Task: Use the formula "PRODUCT" in spreadsheet "Project portfolio".
Action: Mouse moved to (103, 79)
Screenshot: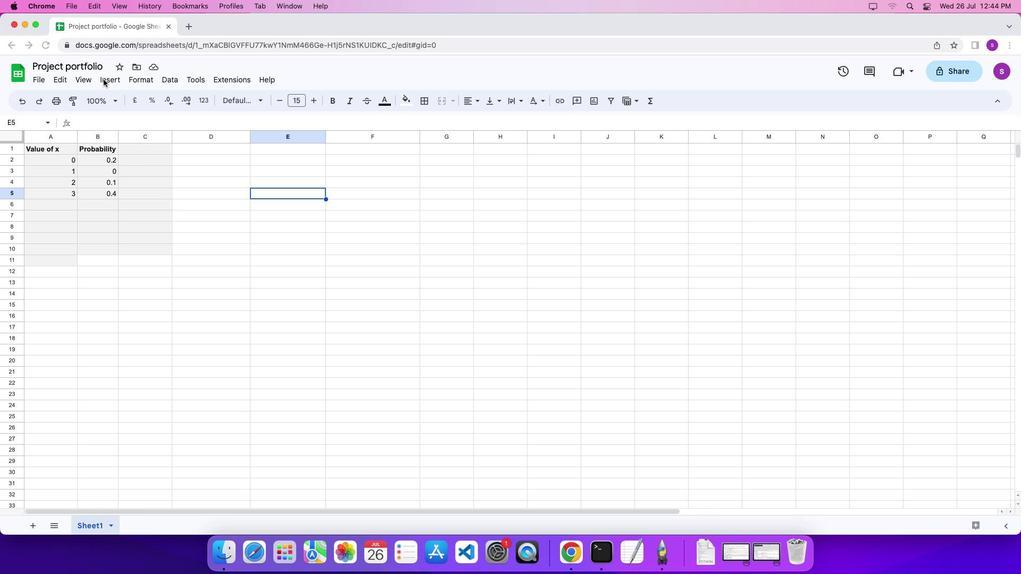 
Action: Mouse pressed left at (103, 79)
Screenshot: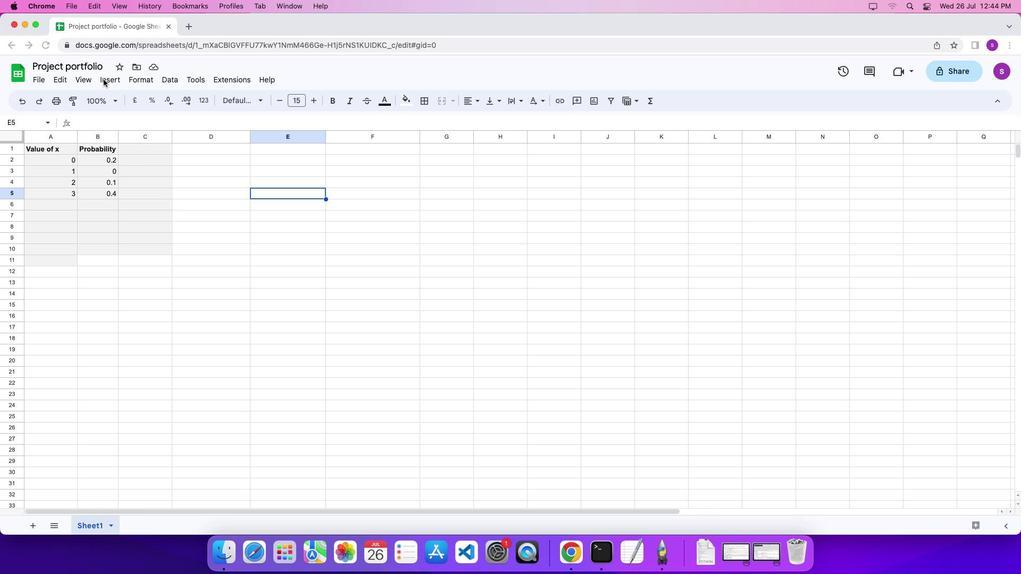 
Action: Mouse moved to (110, 78)
Screenshot: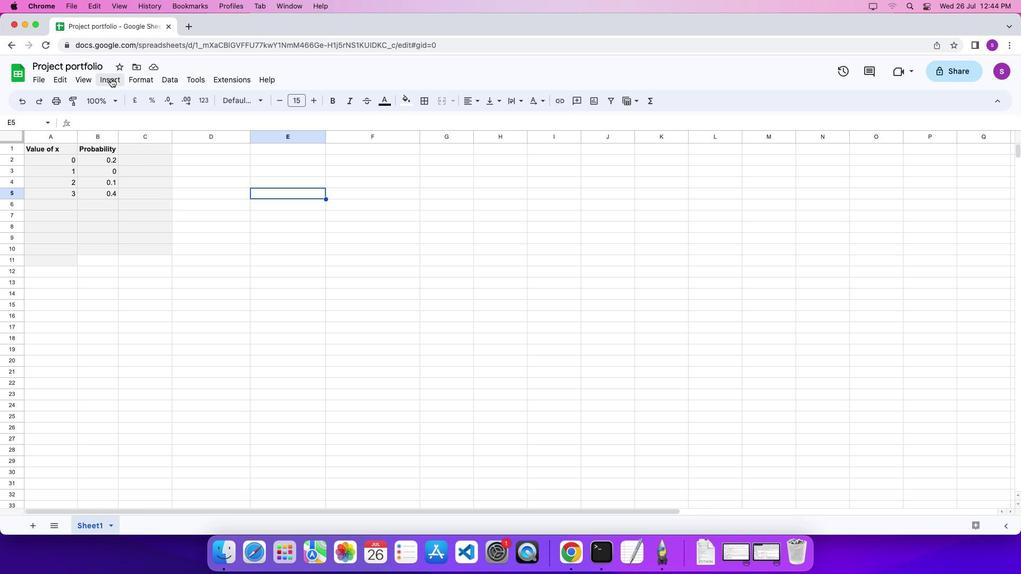 
Action: Mouse pressed left at (110, 78)
Screenshot: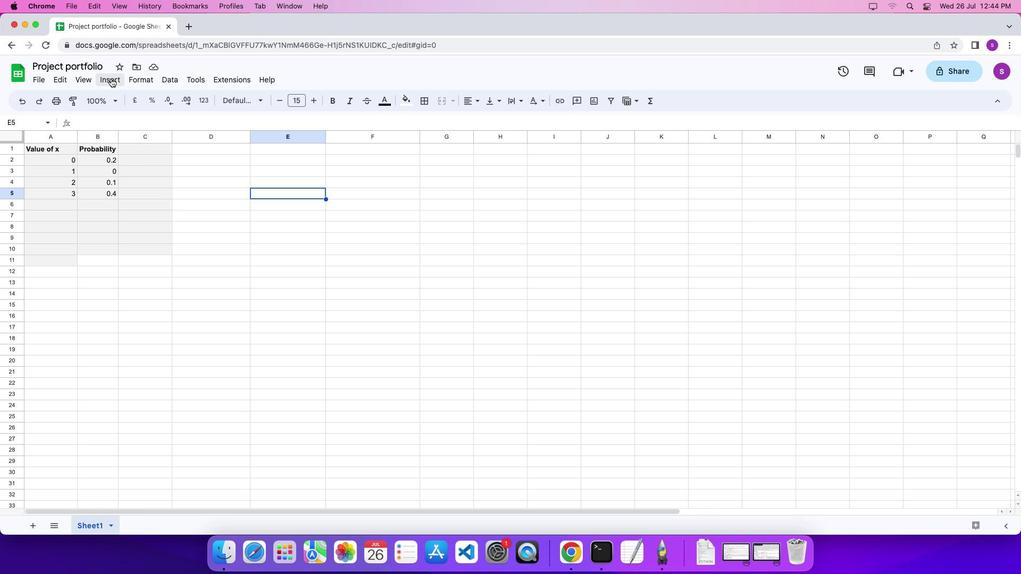 
Action: Mouse moved to (470, 508)
Screenshot: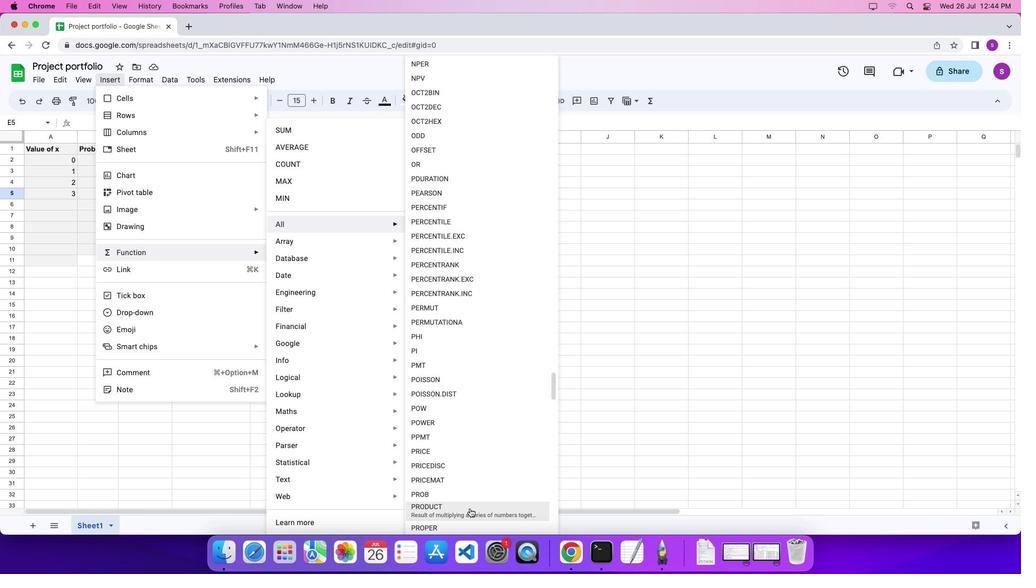 
Action: Mouse pressed left at (470, 508)
Screenshot: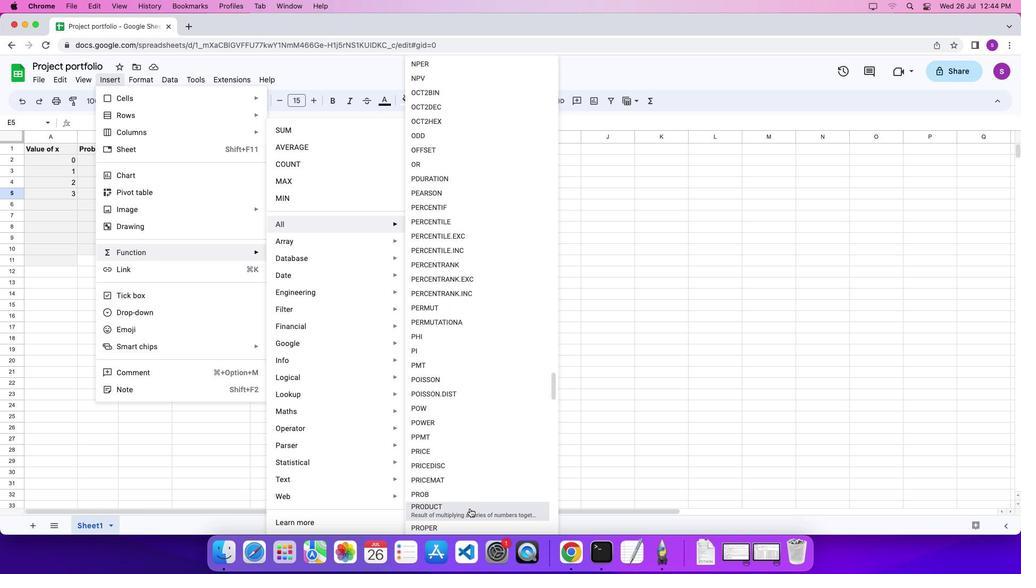 
Action: Mouse moved to (64, 159)
Screenshot: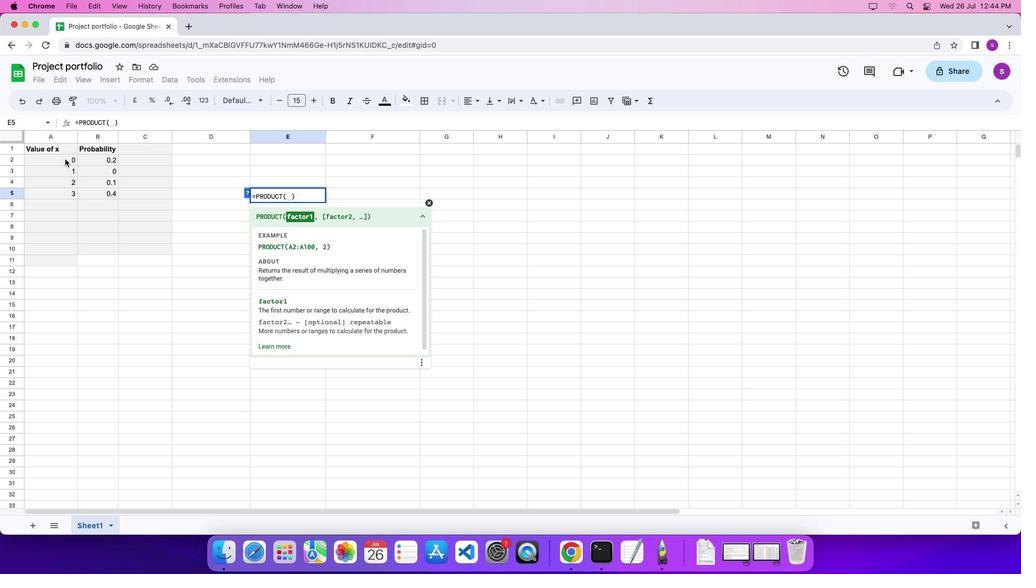 
Action: Mouse pressed left at (64, 159)
Screenshot: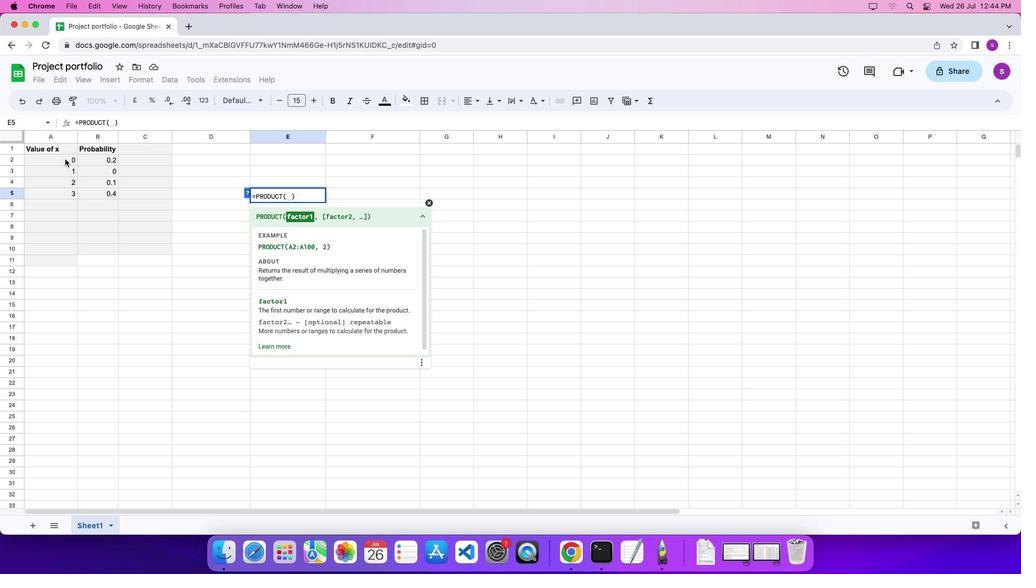 
Action: Mouse moved to (65, 192)
Screenshot: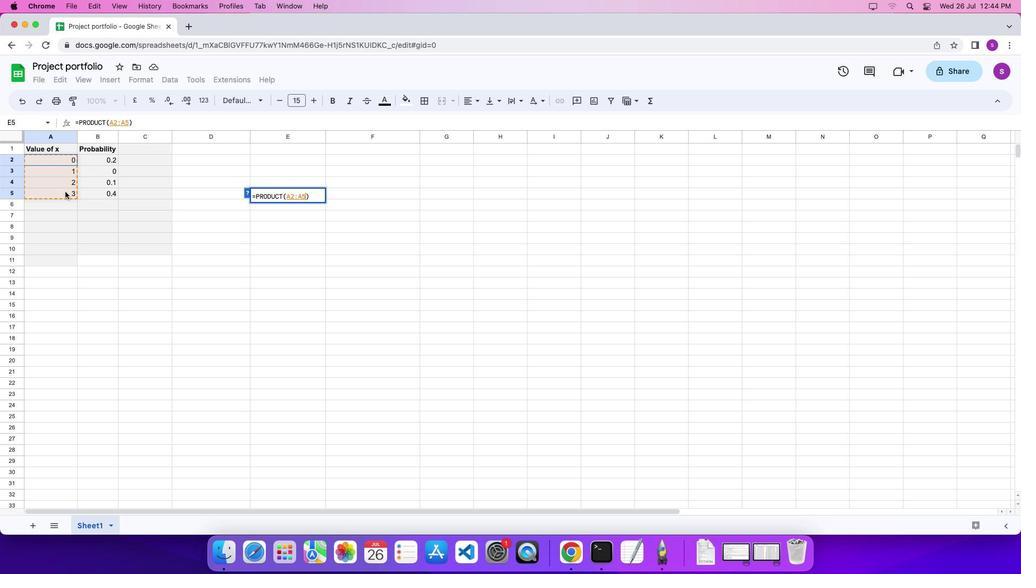 
Action: Key pressed '*'Key.backspace',''2''\x03'
Screenshot: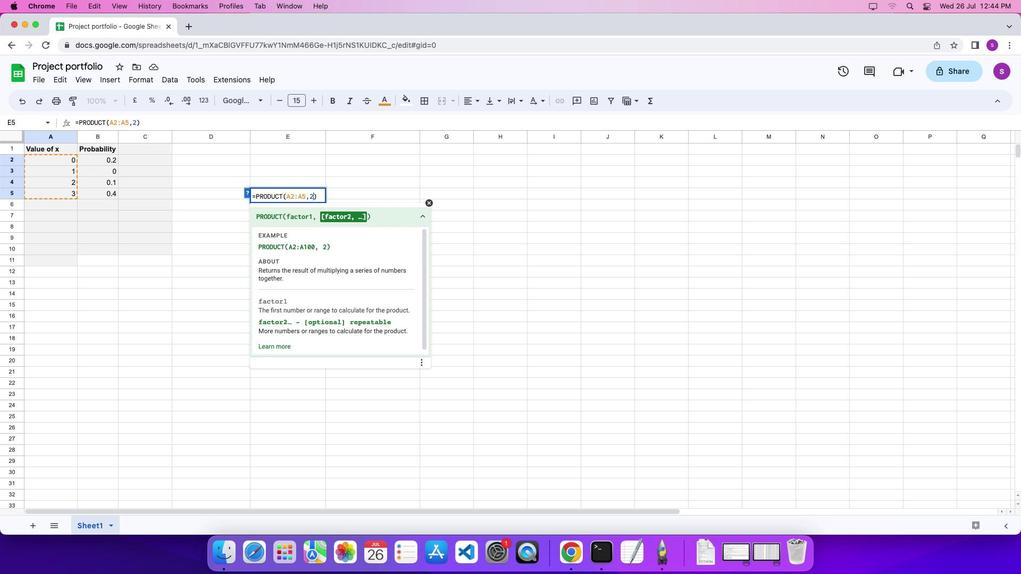 
